 Task: Find the closest ski resort to Lake Placid, New York, and Lake George, New York.
Action: Mouse moved to (224, 102)
Screenshot: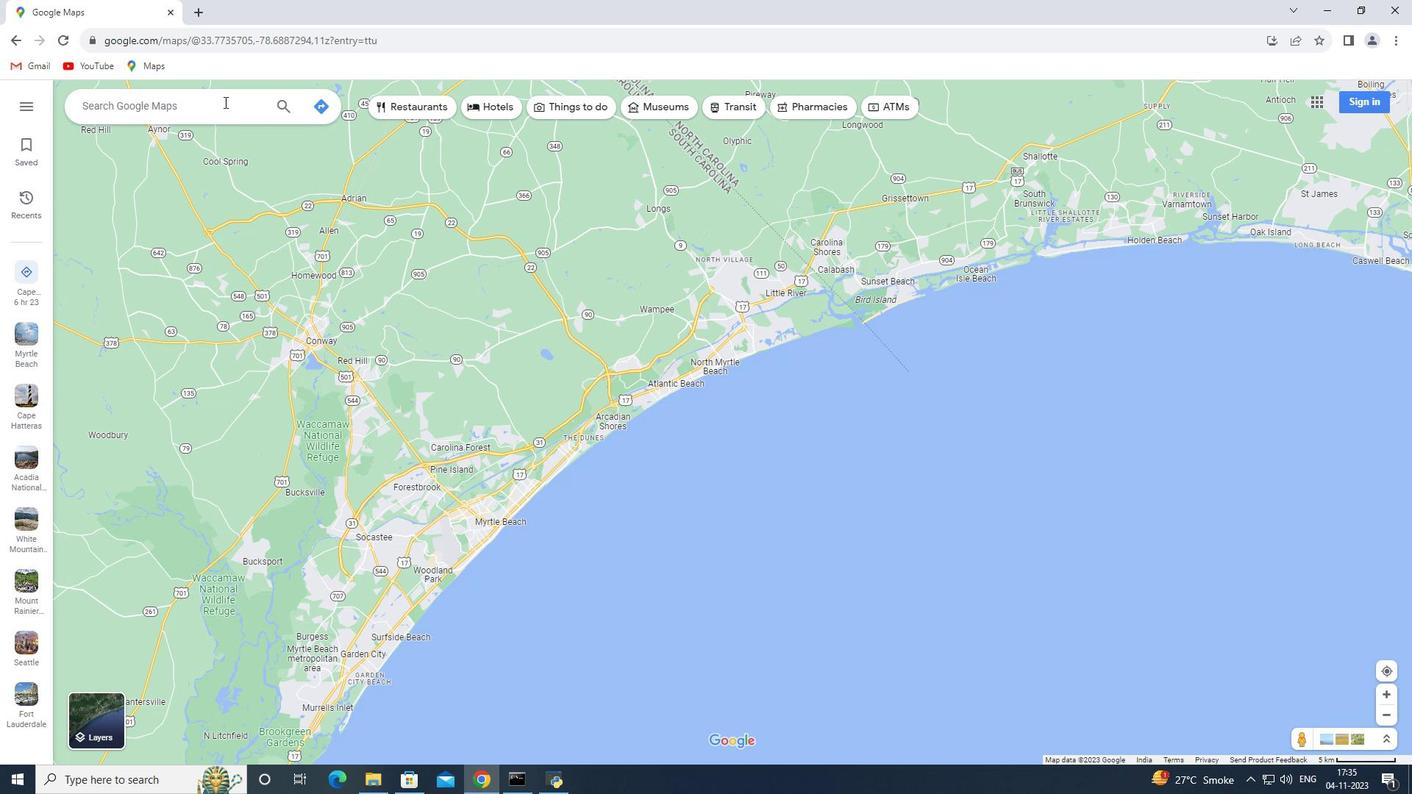 
Action: Mouse pressed left at (224, 102)
Screenshot: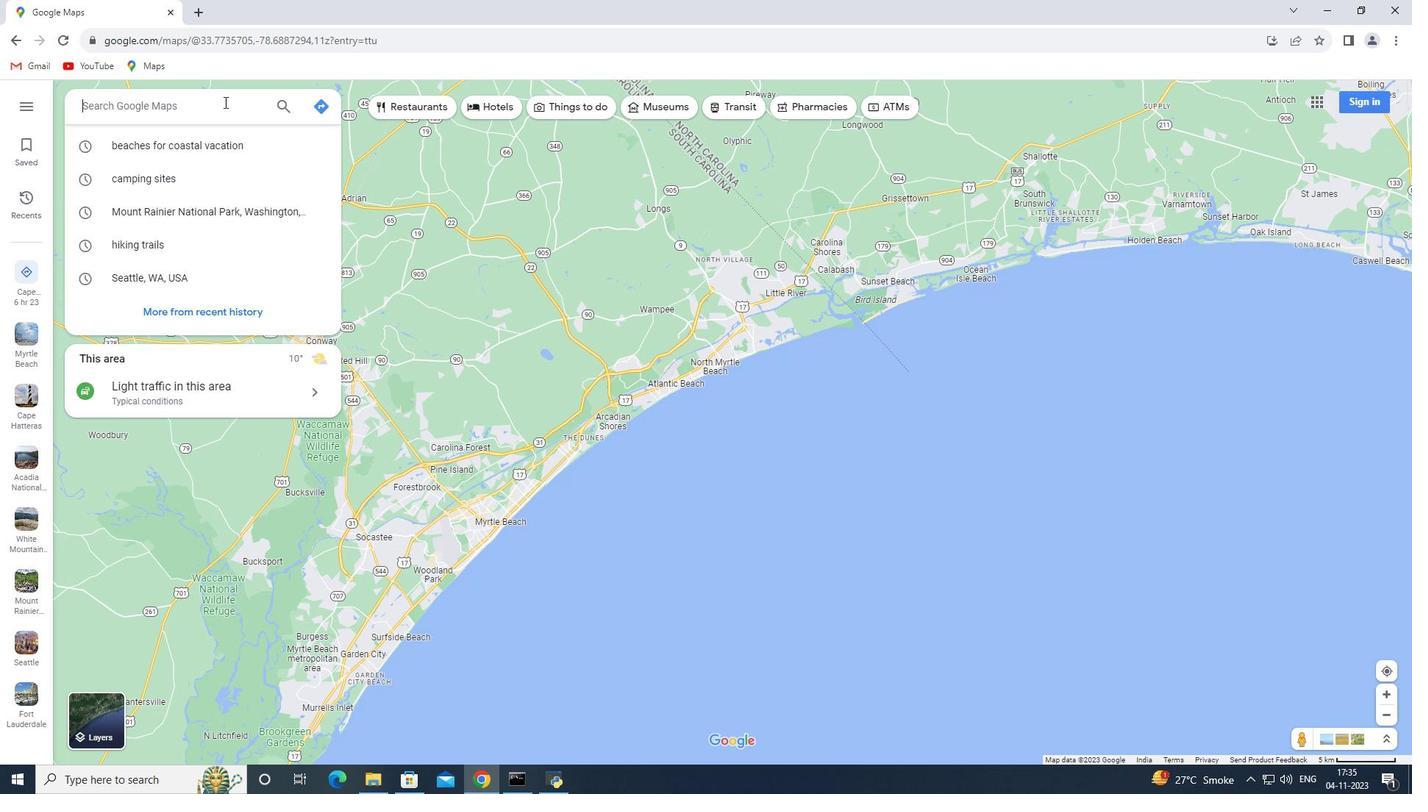 
Action: Key pressed <Key.shift>Lake<Key.space><Key.shift>placid,<Key.space><Key.shift>New<Key.space><Key.shift>York<Key.enter>
Screenshot: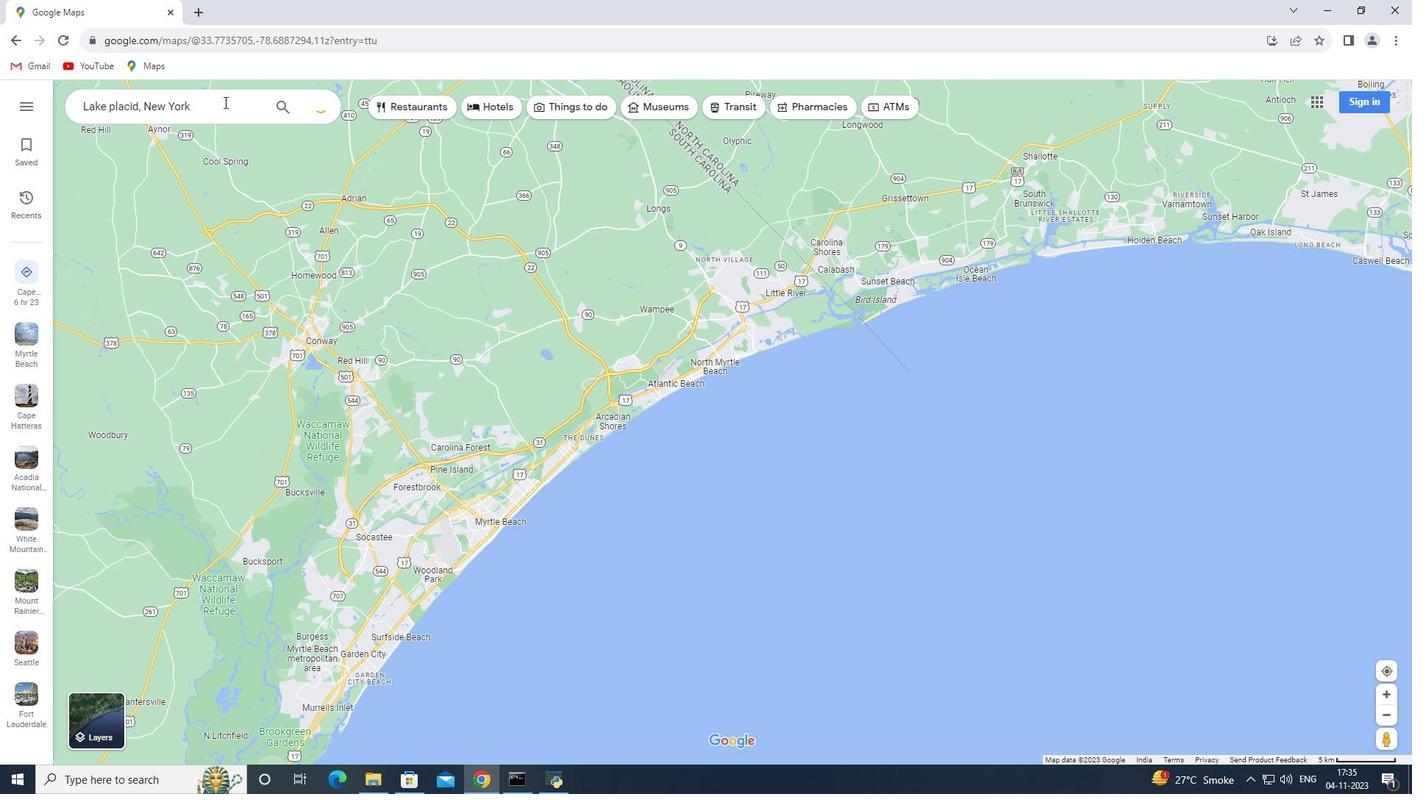 
Action: Mouse moved to (210, 348)
Screenshot: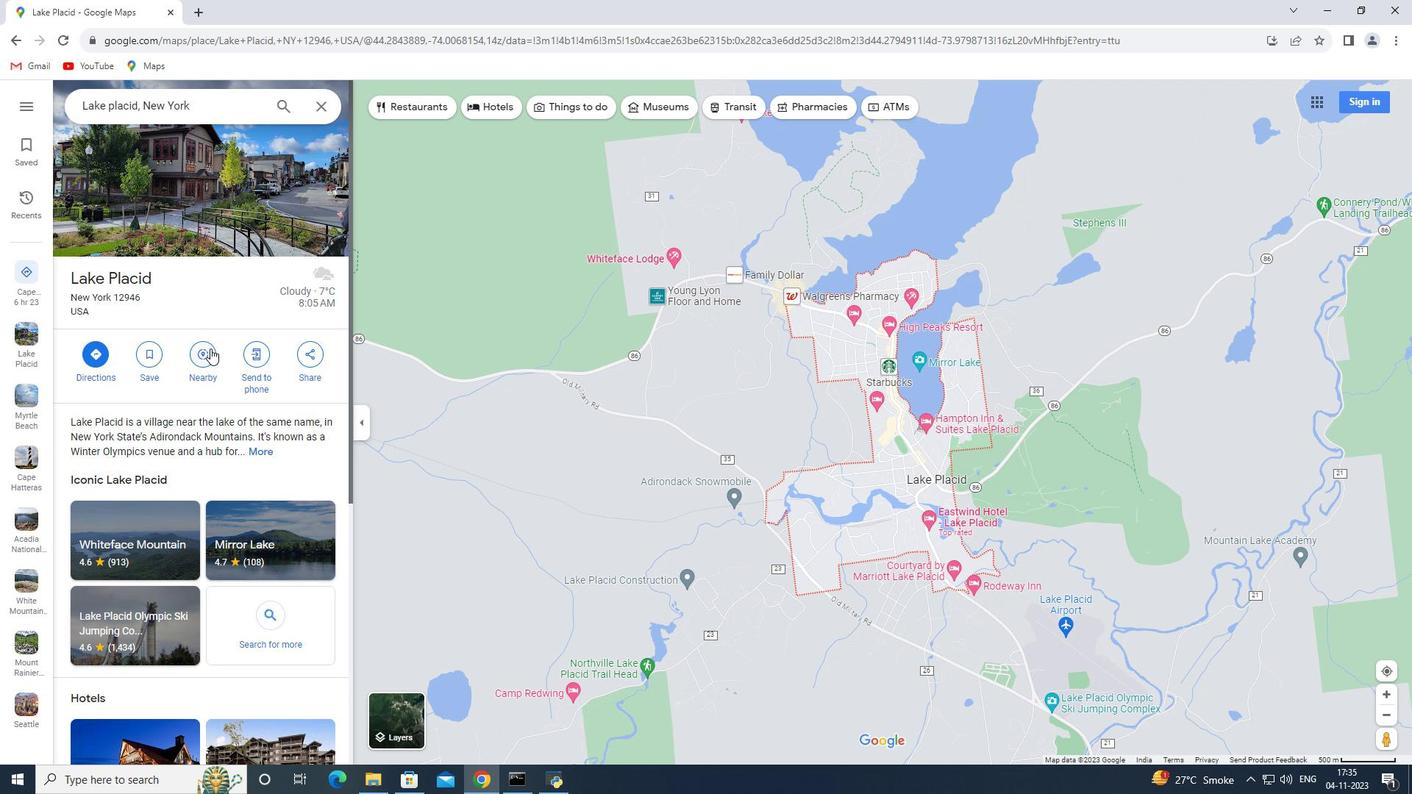 
Action: Mouse pressed left at (210, 348)
Screenshot: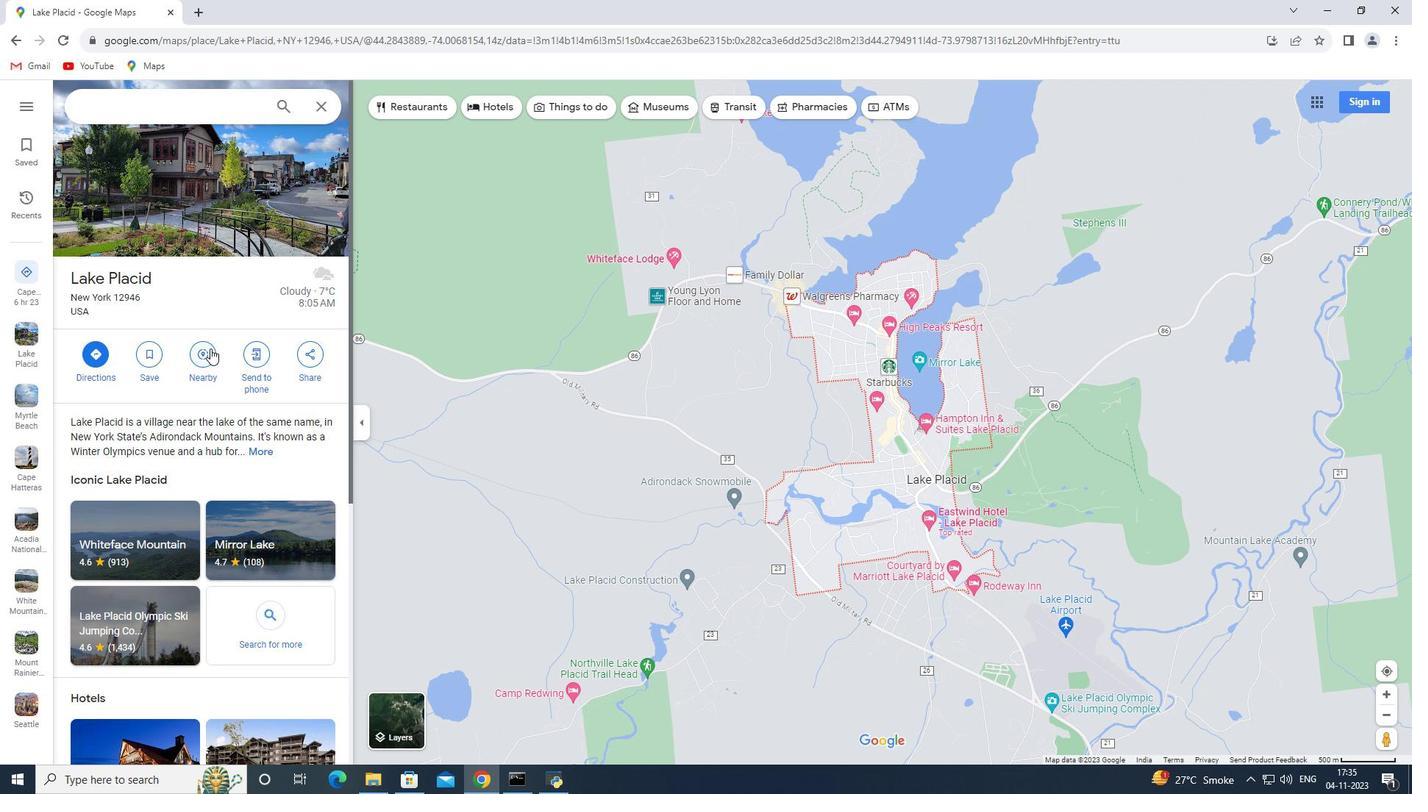 
Action: Key pressed closest<Key.space>ski<Key.space>resort<Key.enter>
Screenshot: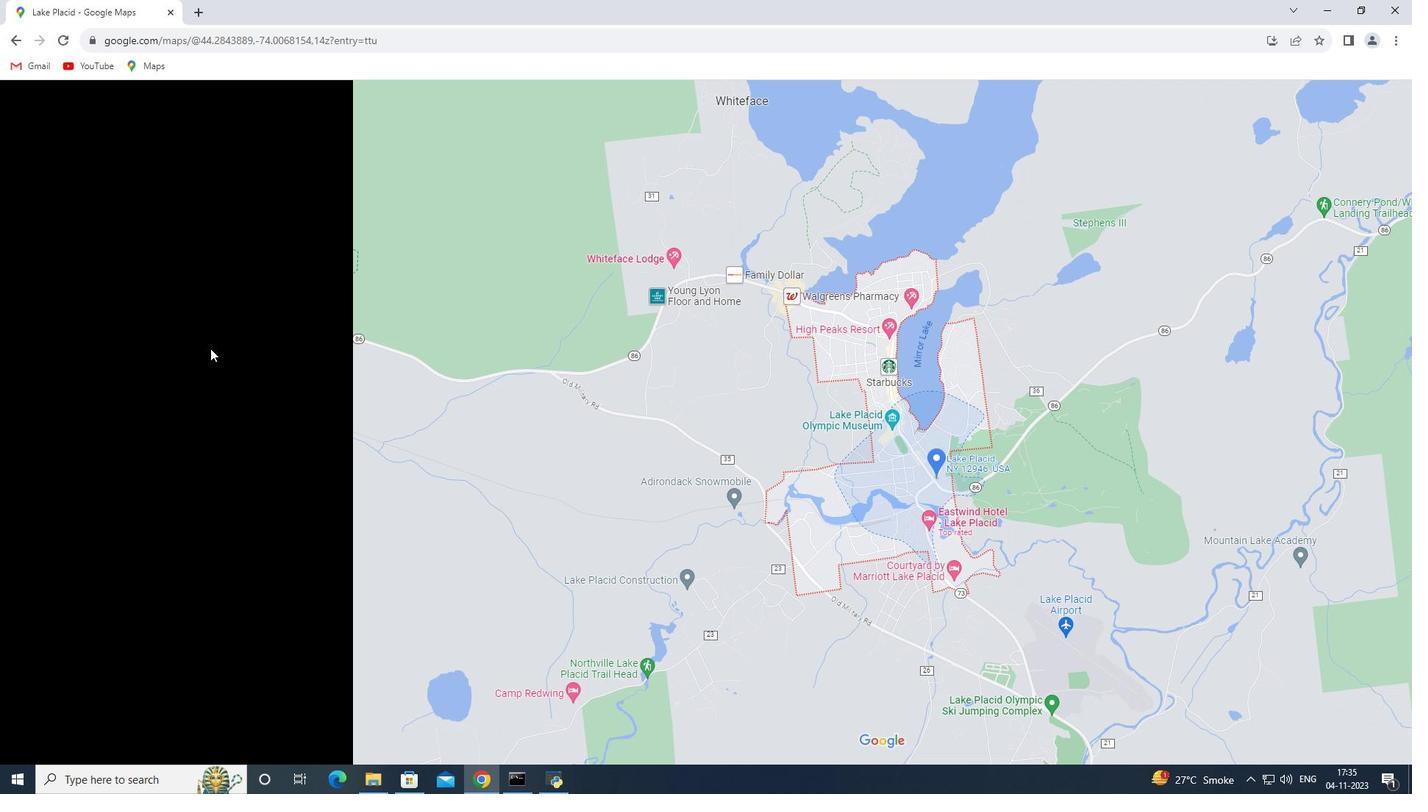 
Action: Mouse moved to (324, 108)
Screenshot: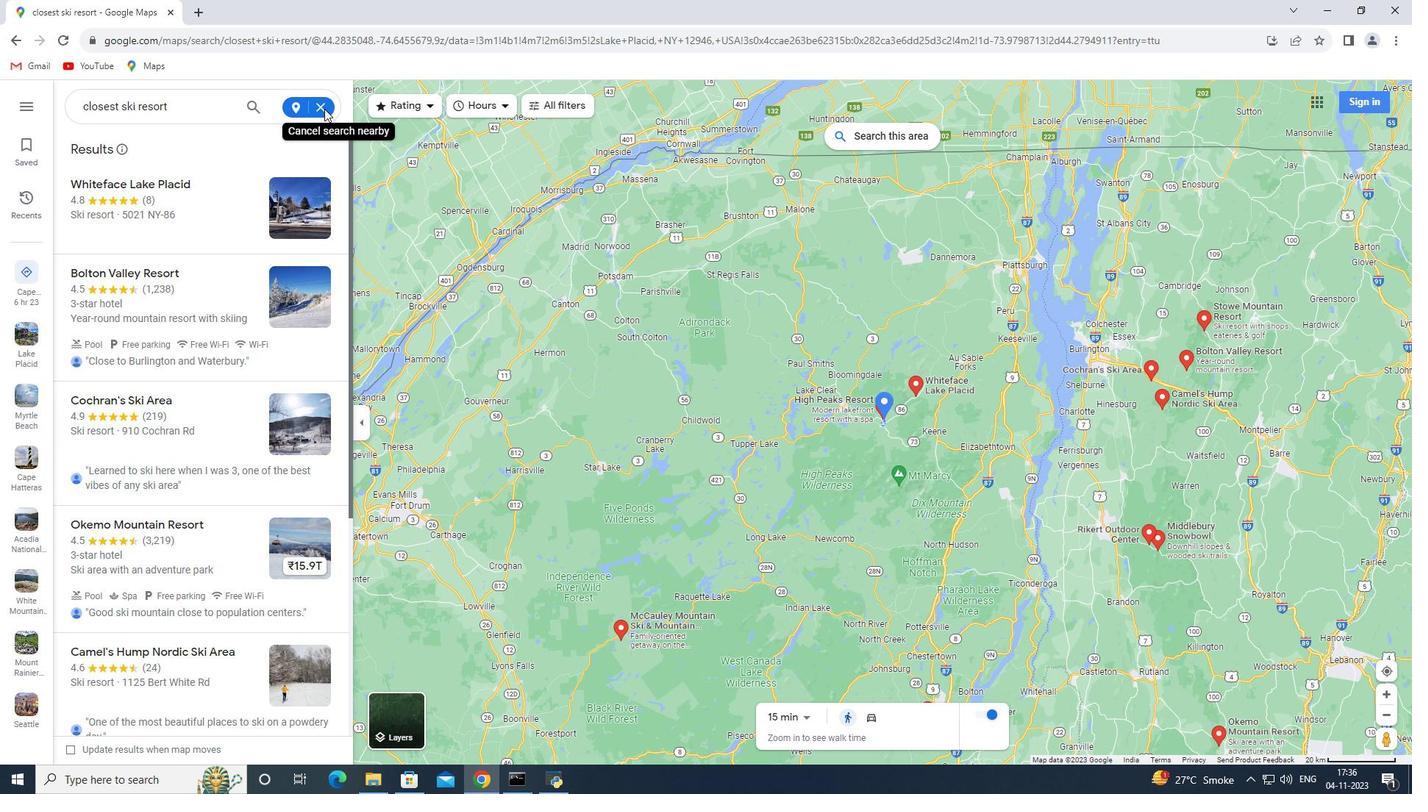 
Action: Mouse pressed left at (324, 108)
Screenshot: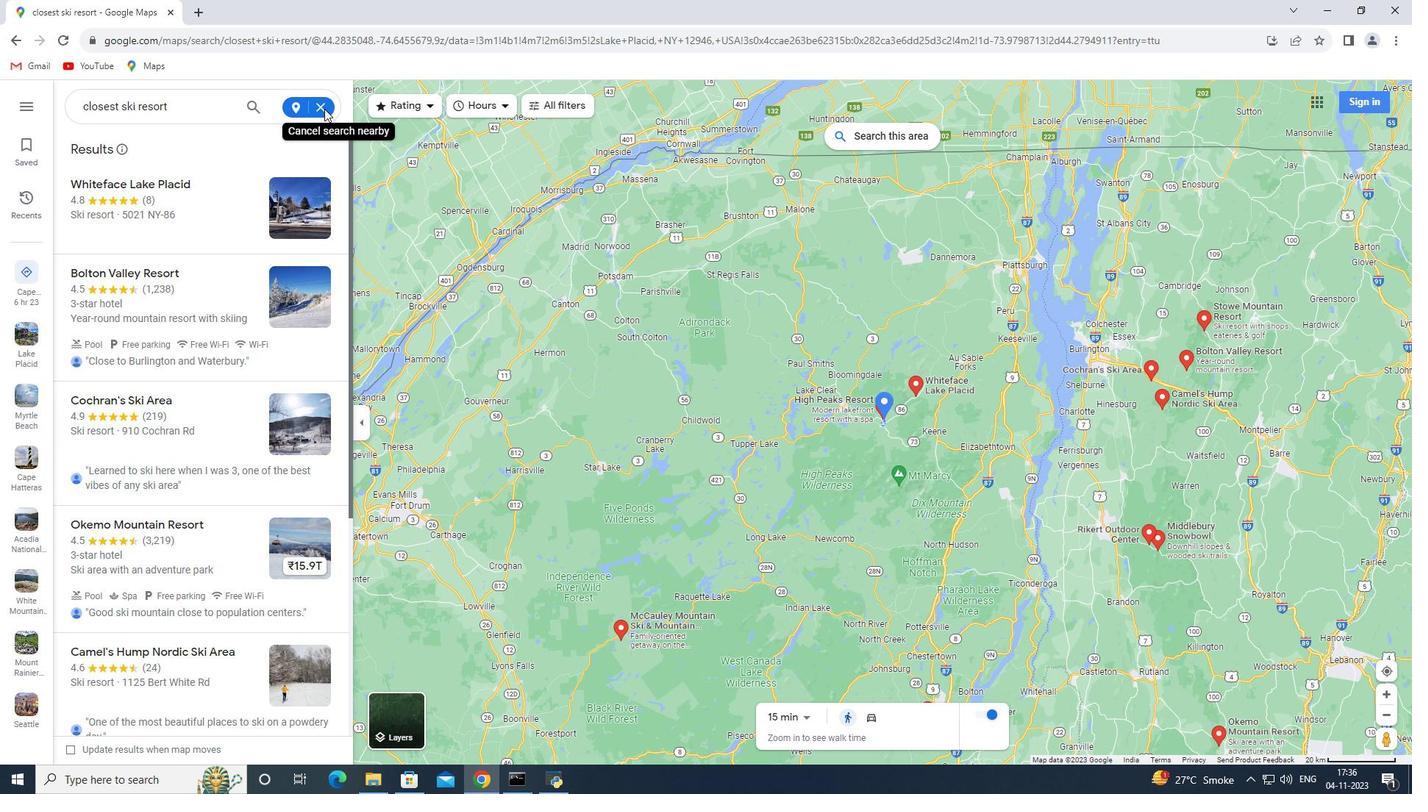 
Action: Mouse moved to (322, 107)
Screenshot: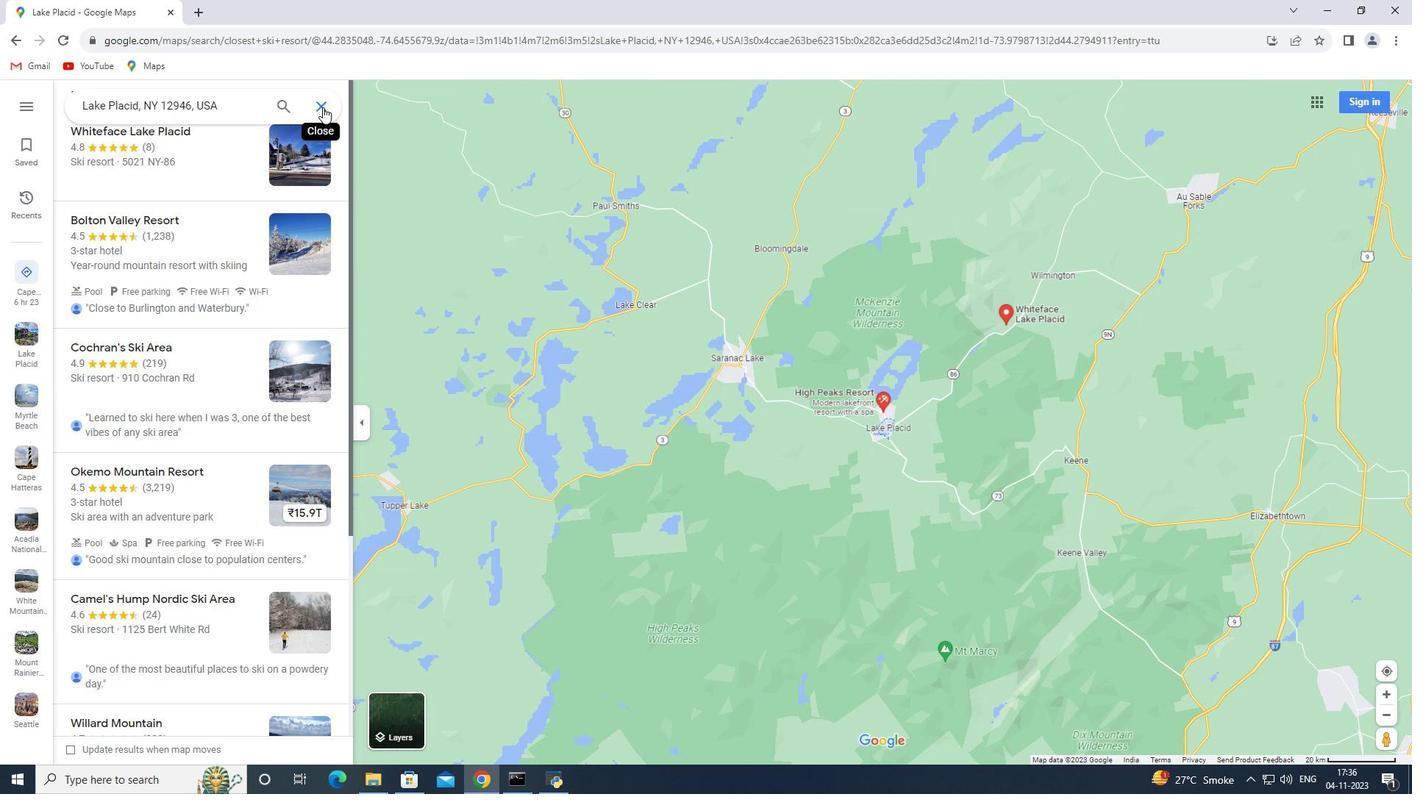 
Action: Mouse pressed left at (322, 107)
Screenshot: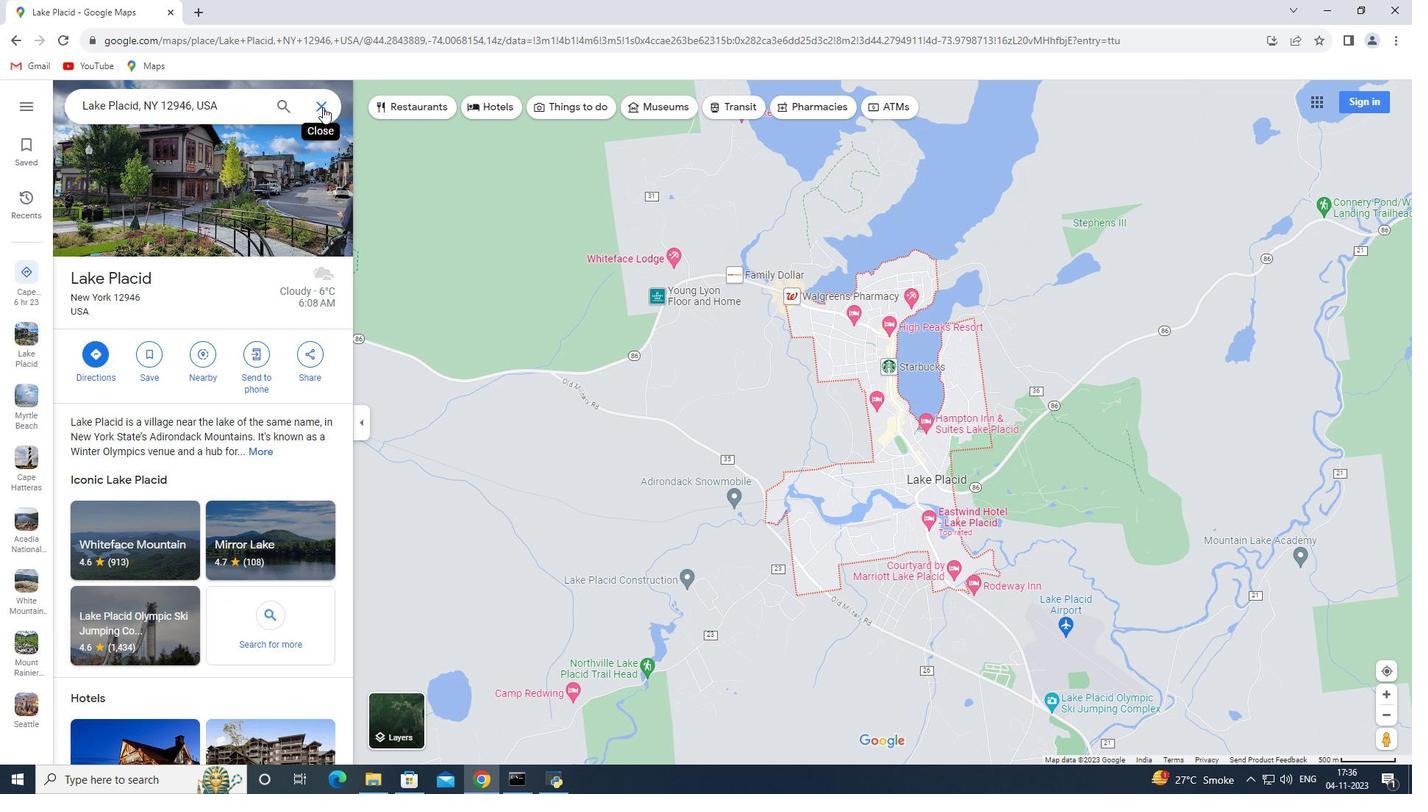 
Action: Mouse moved to (194, 108)
Screenshot: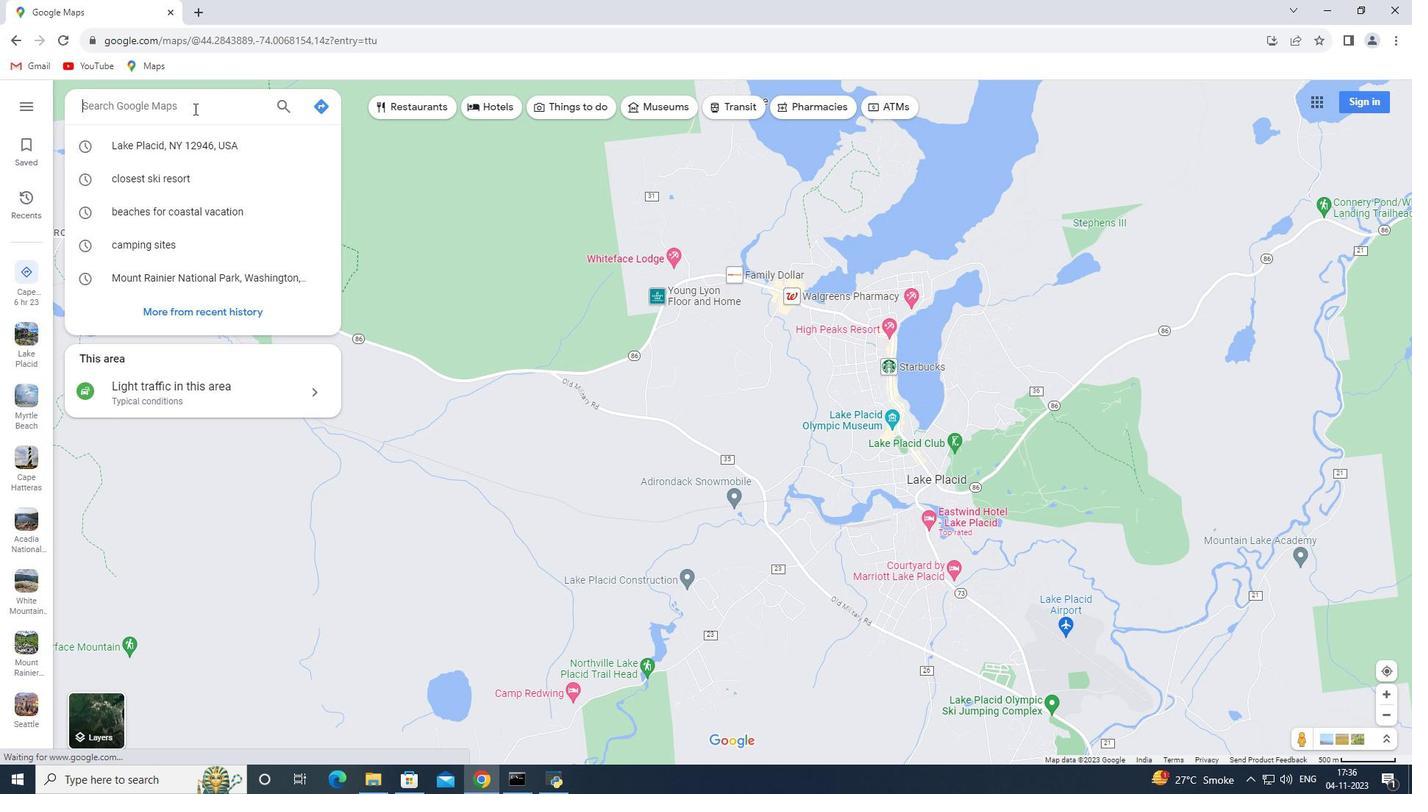 
Action: Key pressed <Key.shift>Lake<Key.space><Key.shift>George,<Key.space><Key.shift>New<Key.space><Key.shift>York<Key.enter>
Screenshot: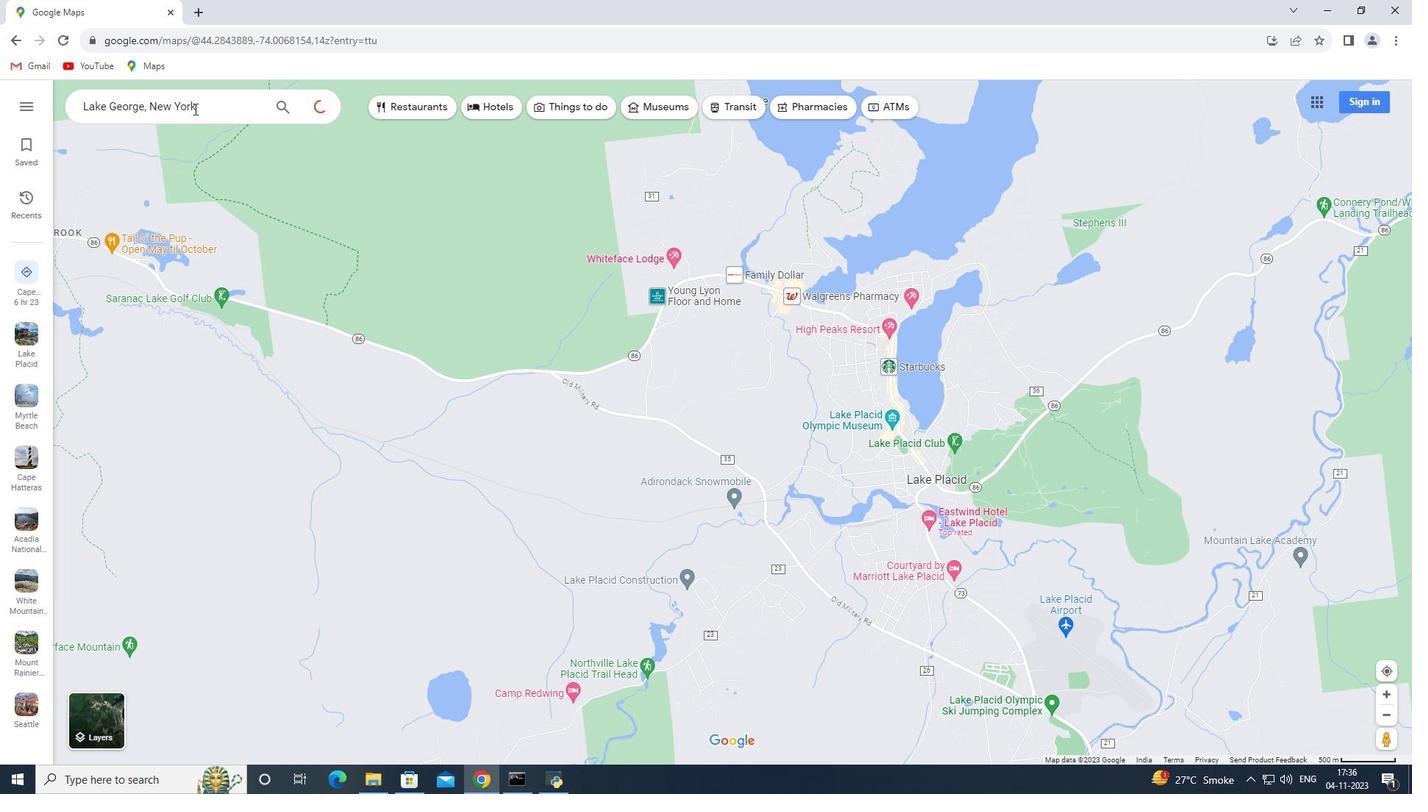 
Action: Mouse moved to (208, 356)
Screenshot: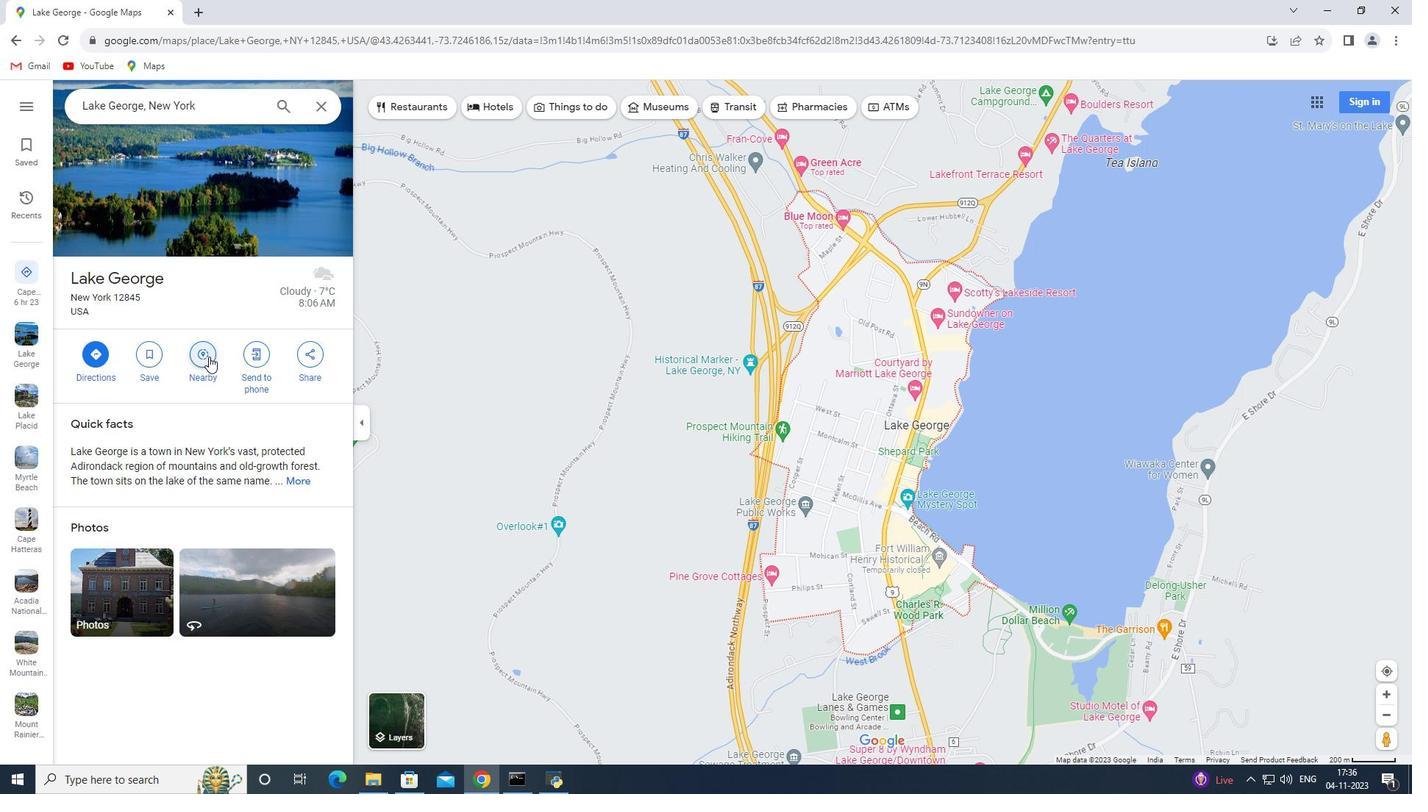 
Action: Mouse pressed left at (208, 356)
Screenshot: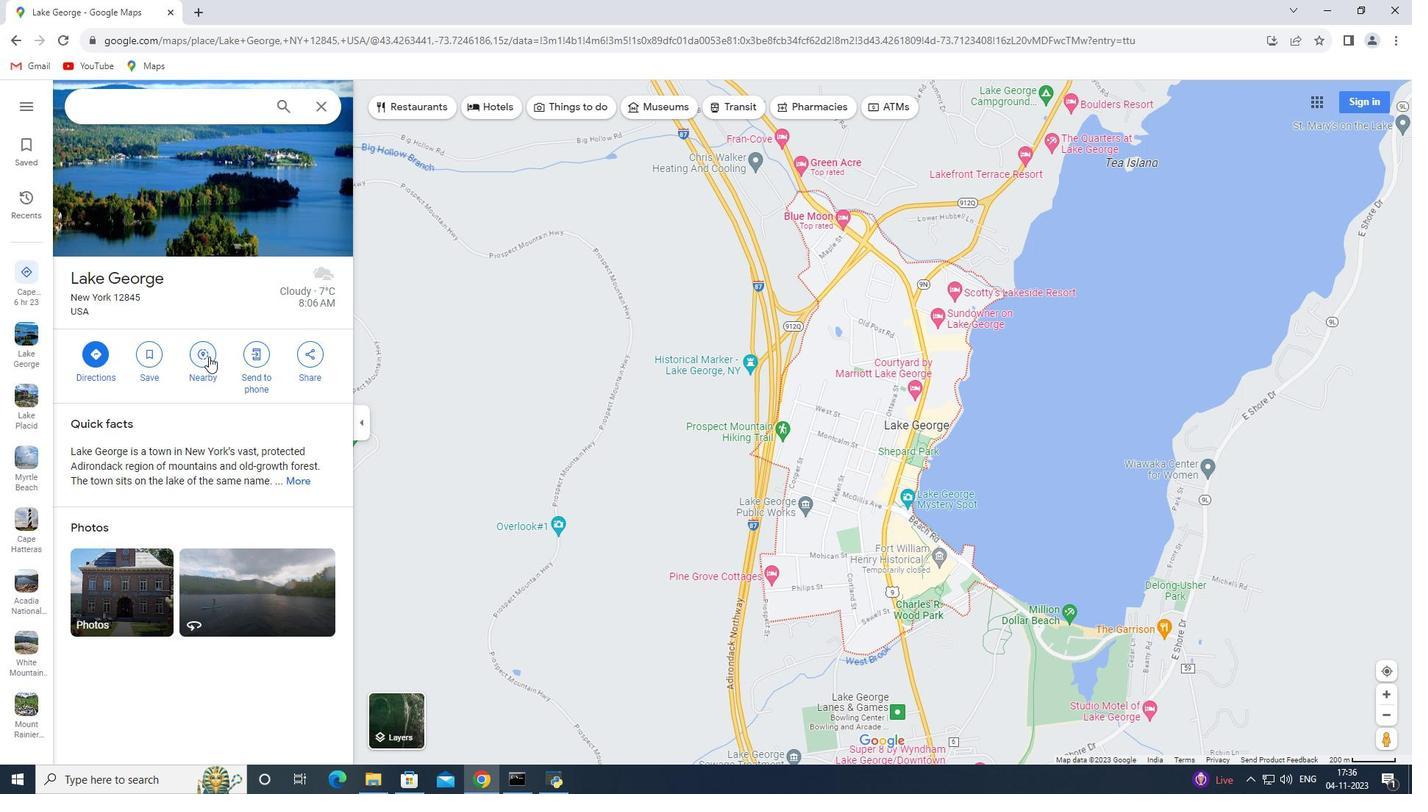 
Action: Key pressed closest<Key.space>ski<Key.space>resort<Key.enter>
Screenshot: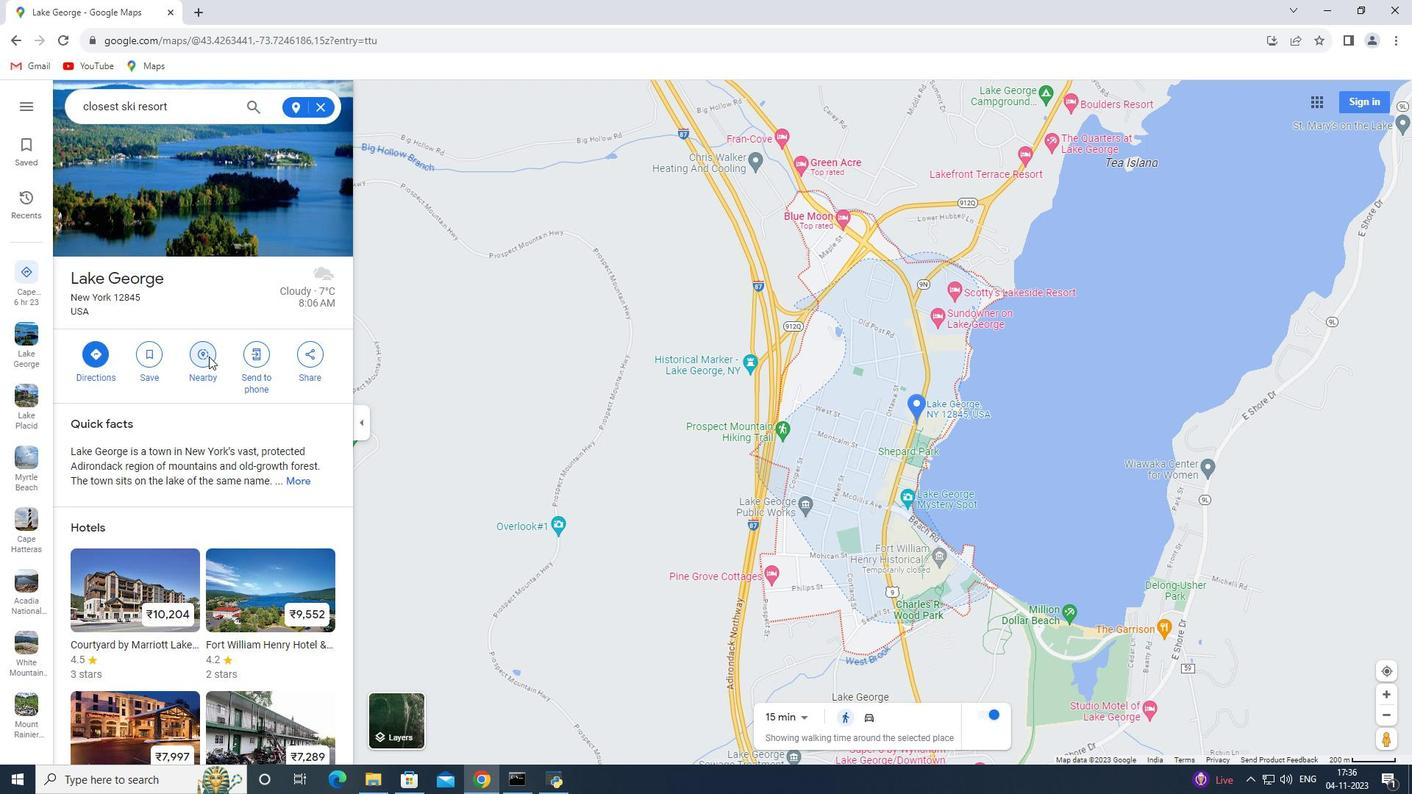 
